 Task: In the  document Samantha.rtfMake this file  'available offline' Add shortcut to Drive 'My Drive'Email the file to   softage.6@softage.net, with message attached Important: I've emailed you crucial details. Please make sure to go through it thoroughly. and file type: 'Microsoft Word'
Action: Mouse moved to (245, 367)
Screenshot: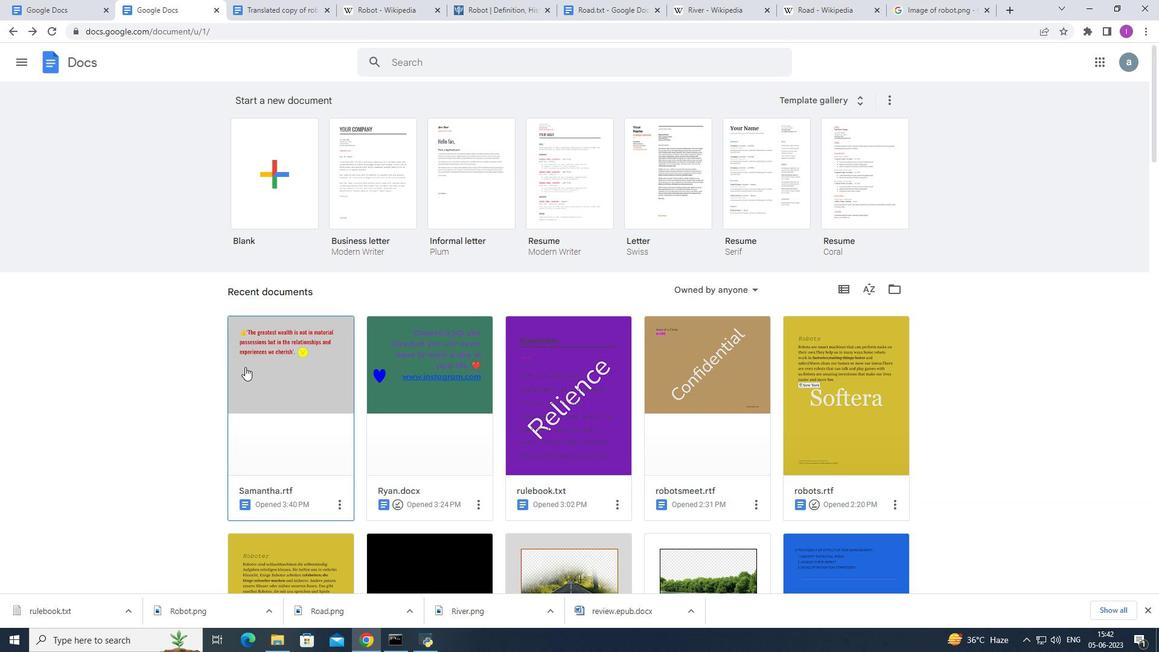 
Action: Mouse pressed left at (245, 367)
Screenshot: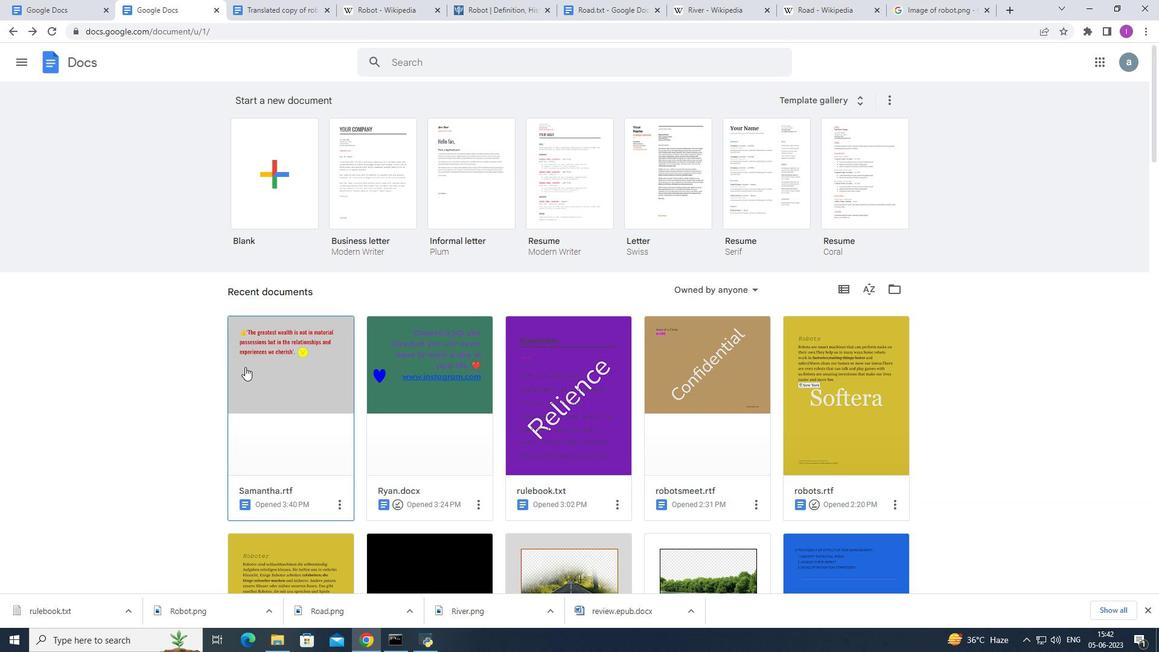 
Action: Mouse moved to (41, 73)
Screenshot: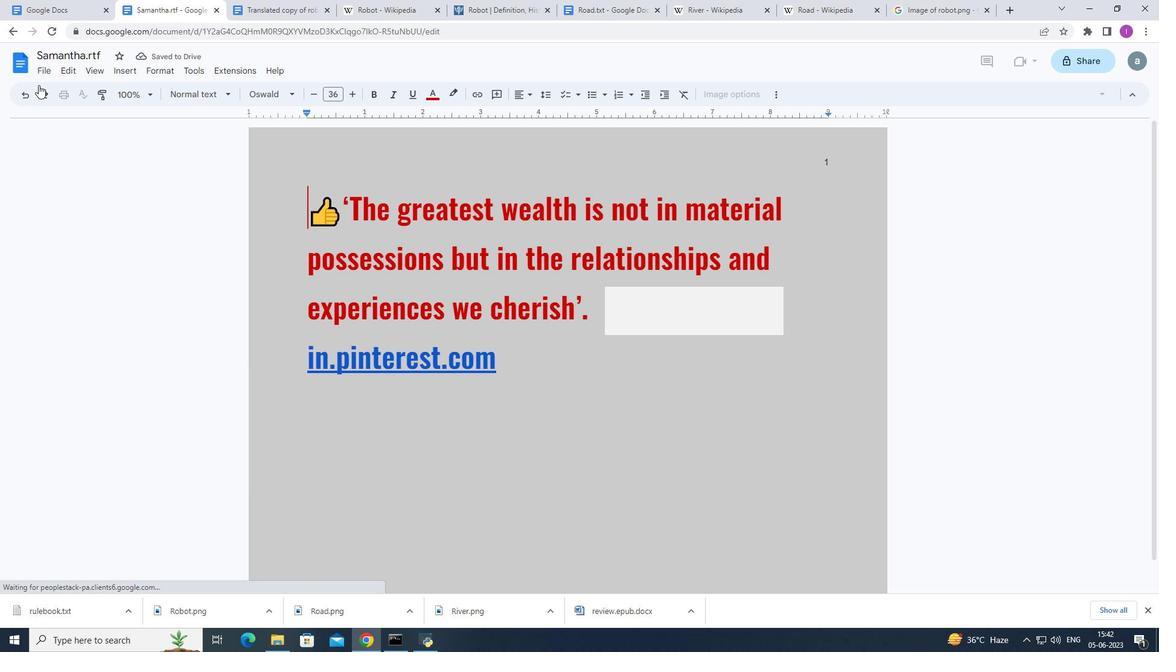 
Action: Mouse pressed left at (41, 73)
Screenshot: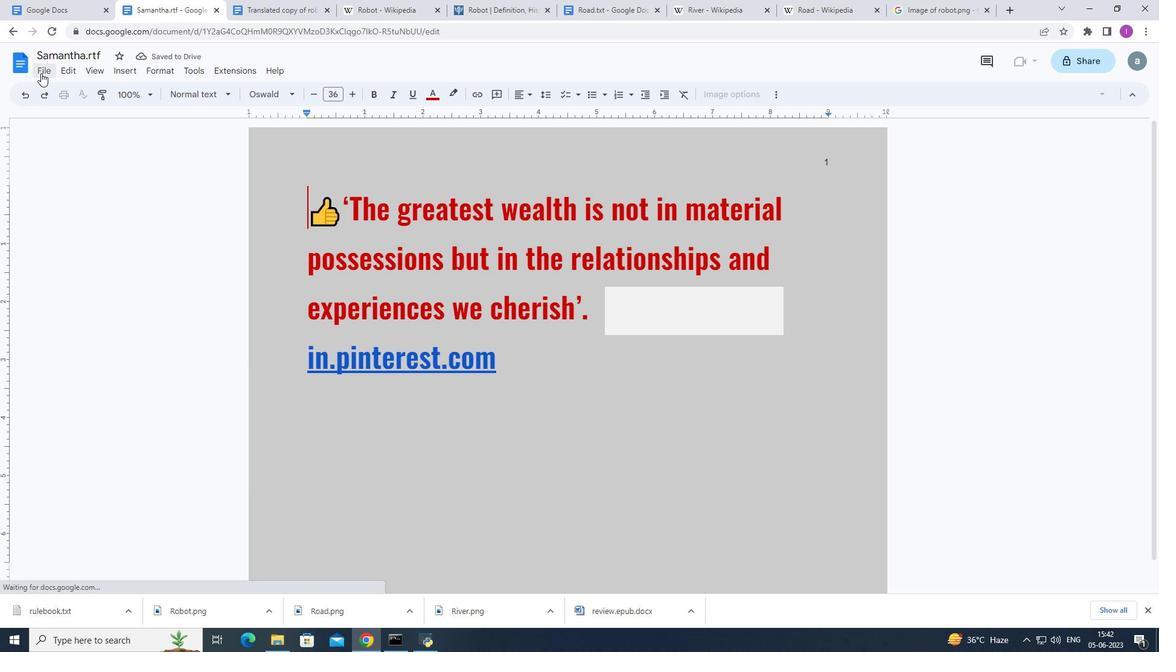 
Action: Mouse moved to (86, 330)
Screenshot: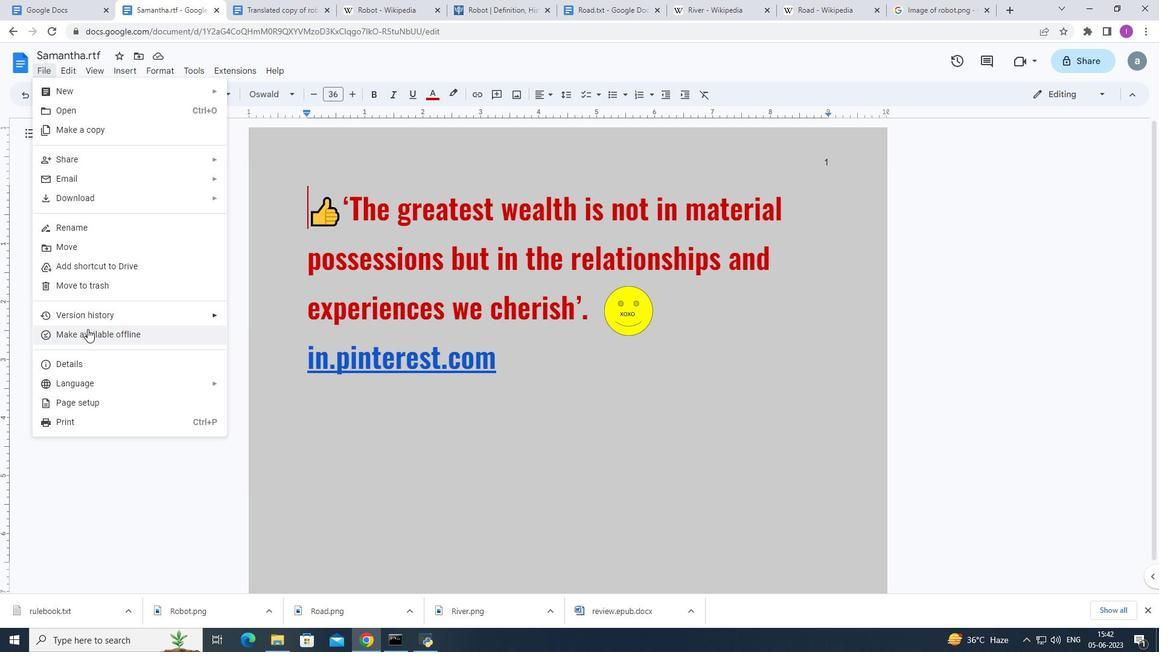 
Action: Mouse pressed left at (86, 330)
Screenshot: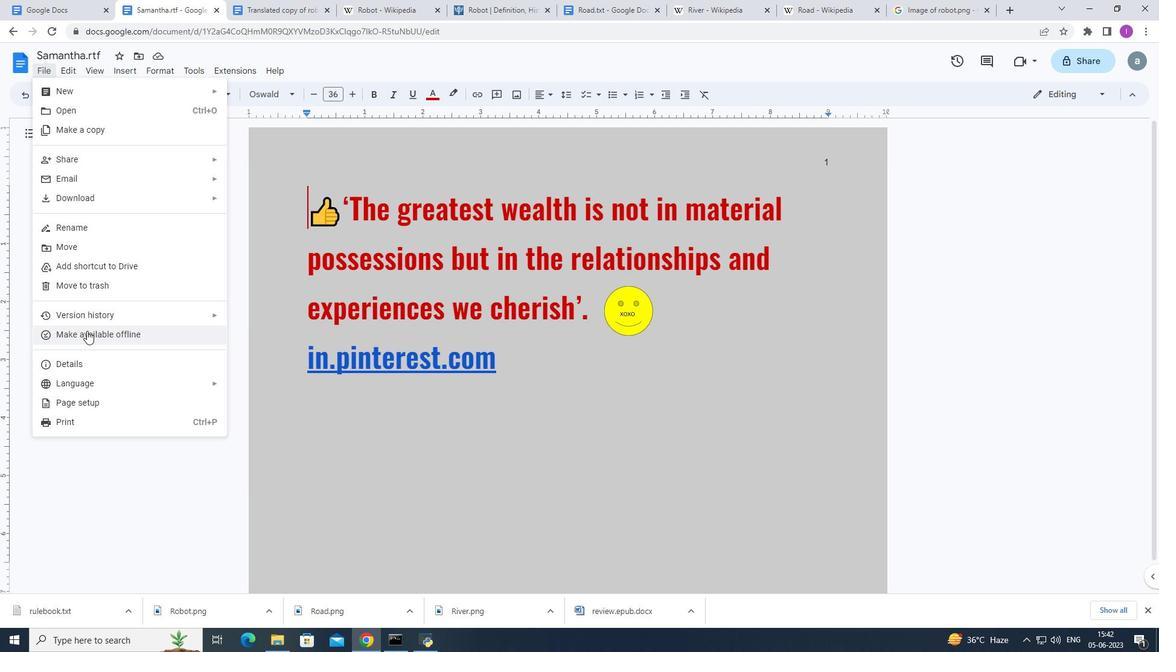 
Action: Mouse moved to (41, 74)
Screenshot: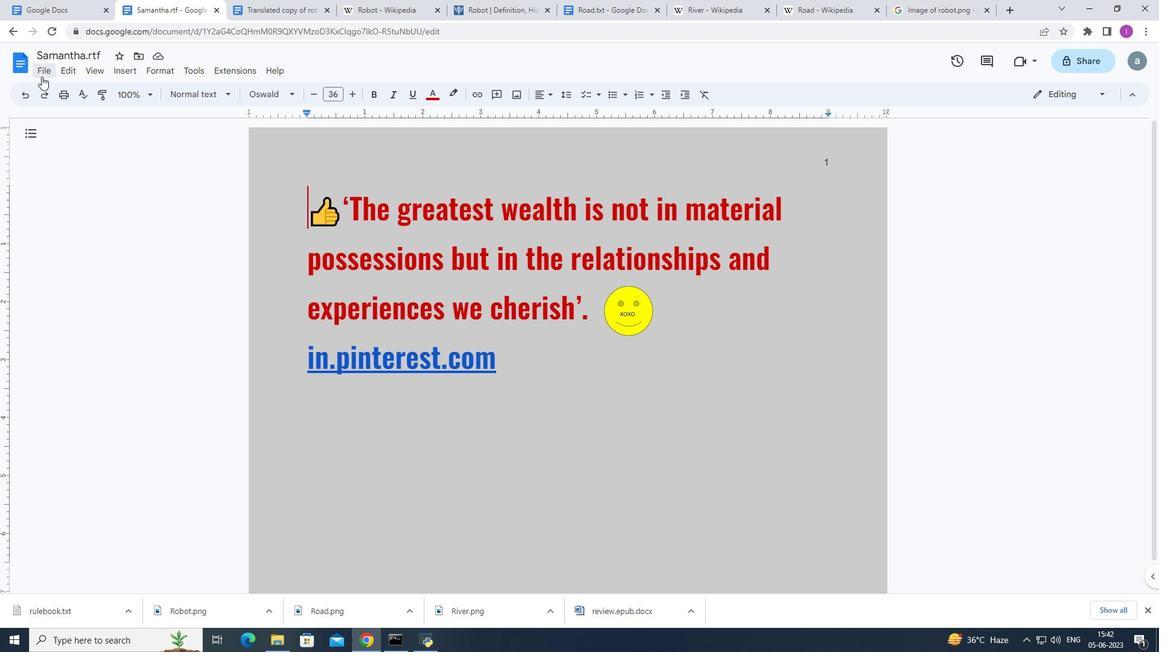 
Action: Mouse pressed left at (41, 74)
Screenshot: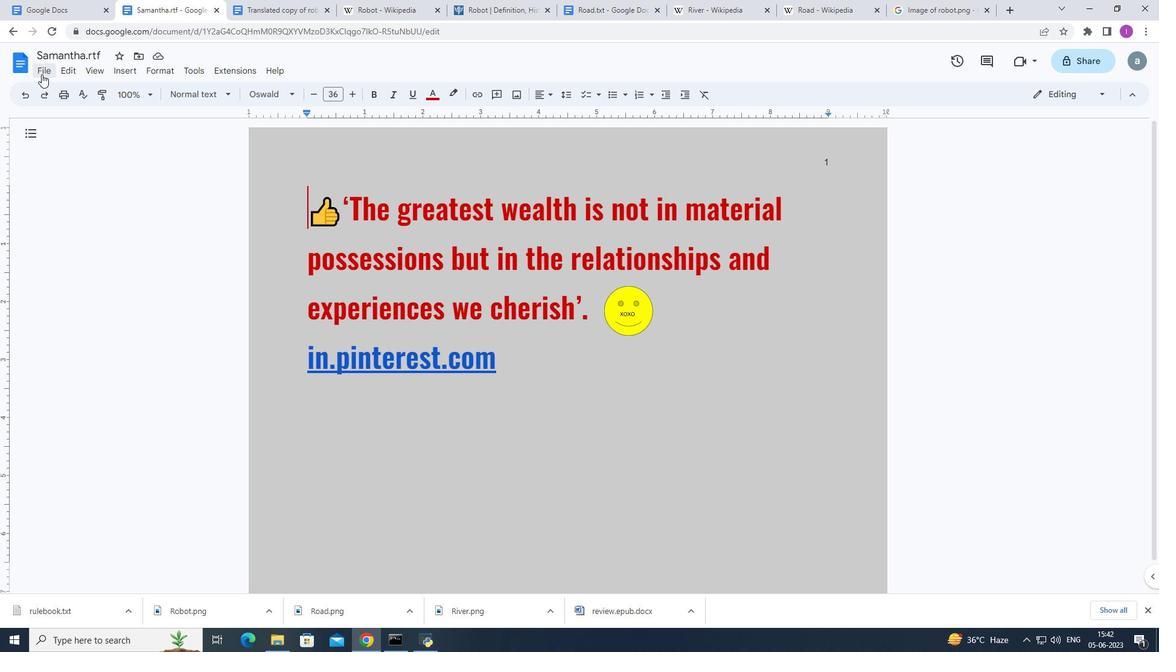 
Action: Mouse moved to (158, 260)
Screenshot: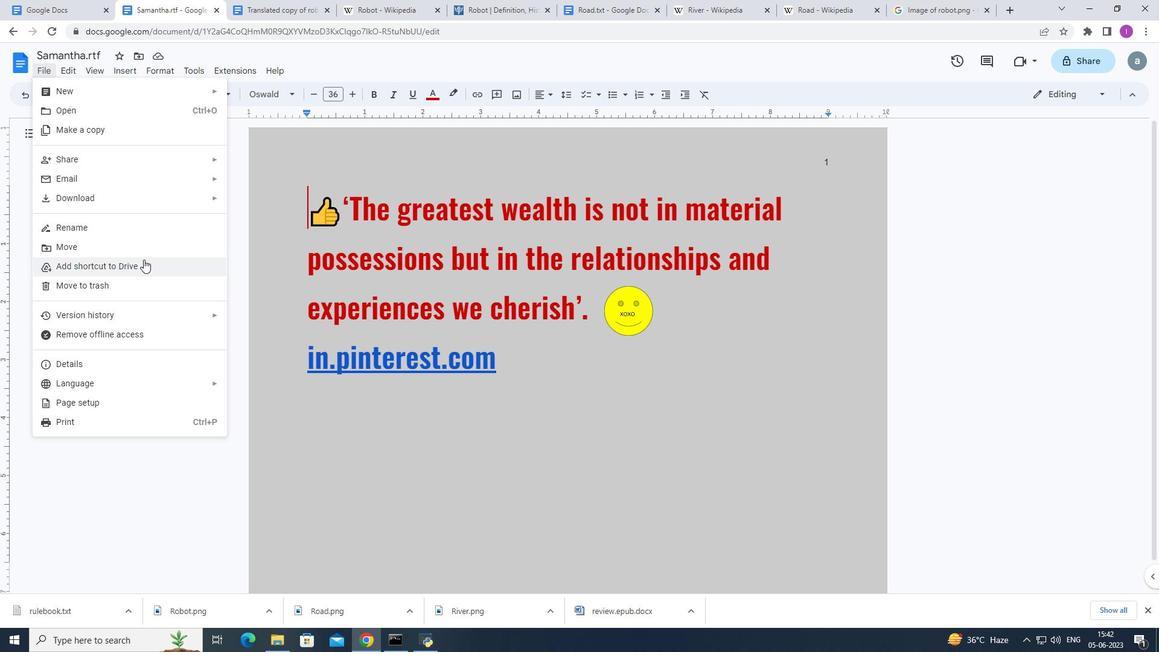 
Action: Mouse pressed left at (158, 260)
Screenshot: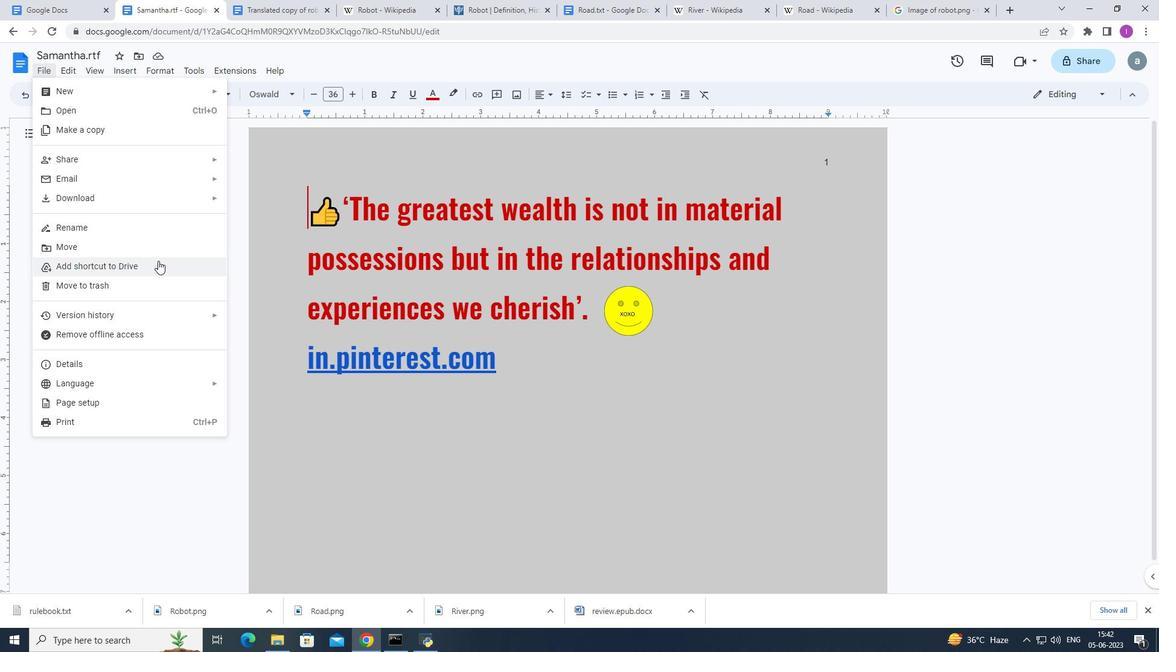
Action: Mouse moved to (217, 113)
Screenshot: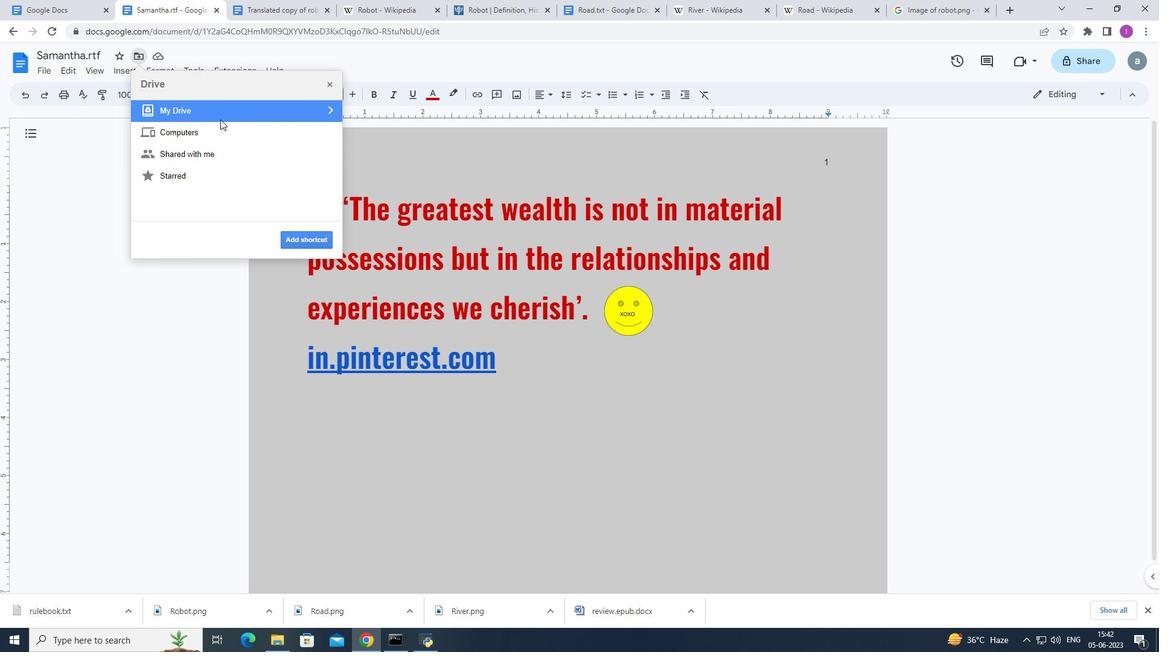 
Action: Mouse pressed left at (217, 113)
Screenshot: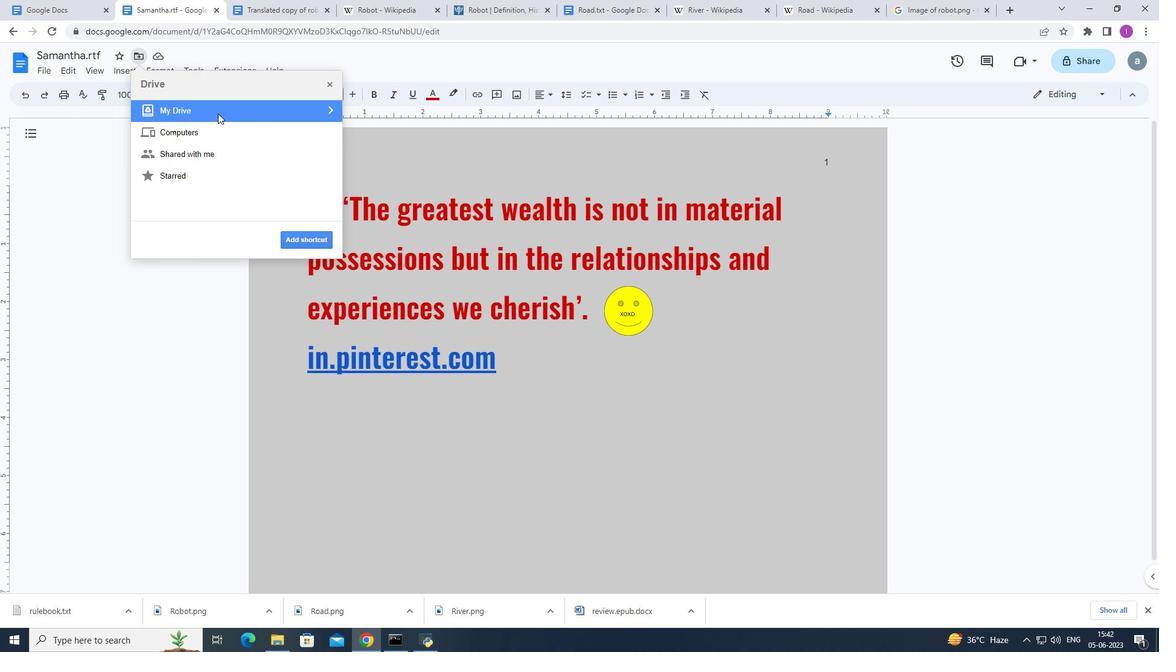 
Action: Mouse moved to (195, 112)
Screenshot: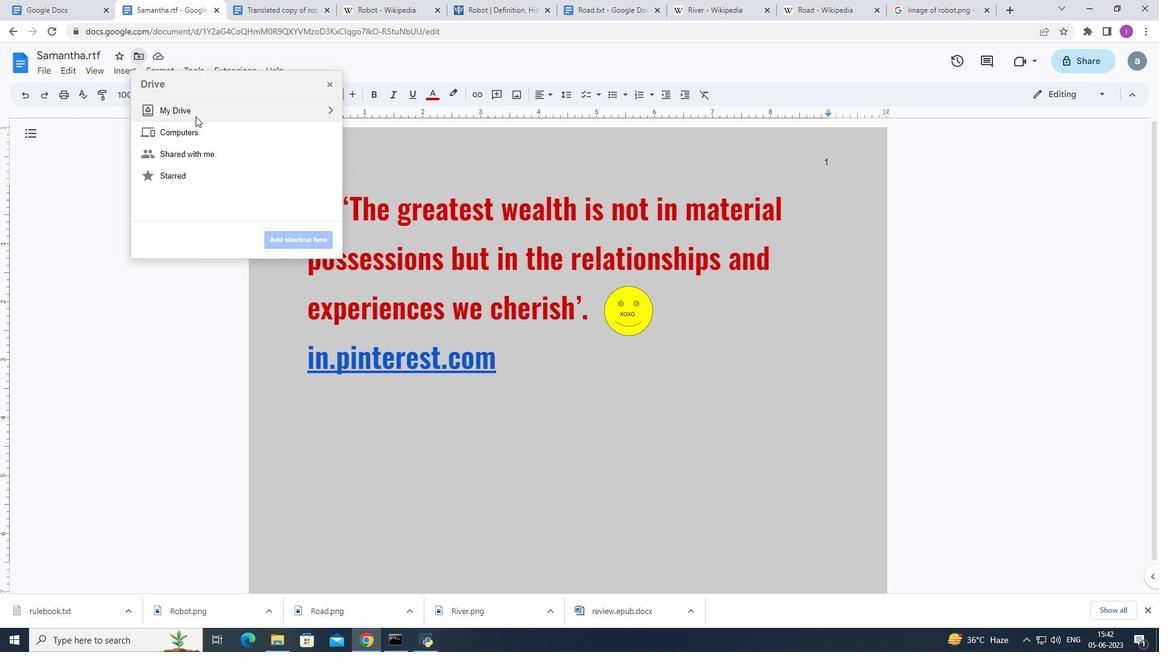 
Action: Mouse pressed left at (195, 112)
Screenshot: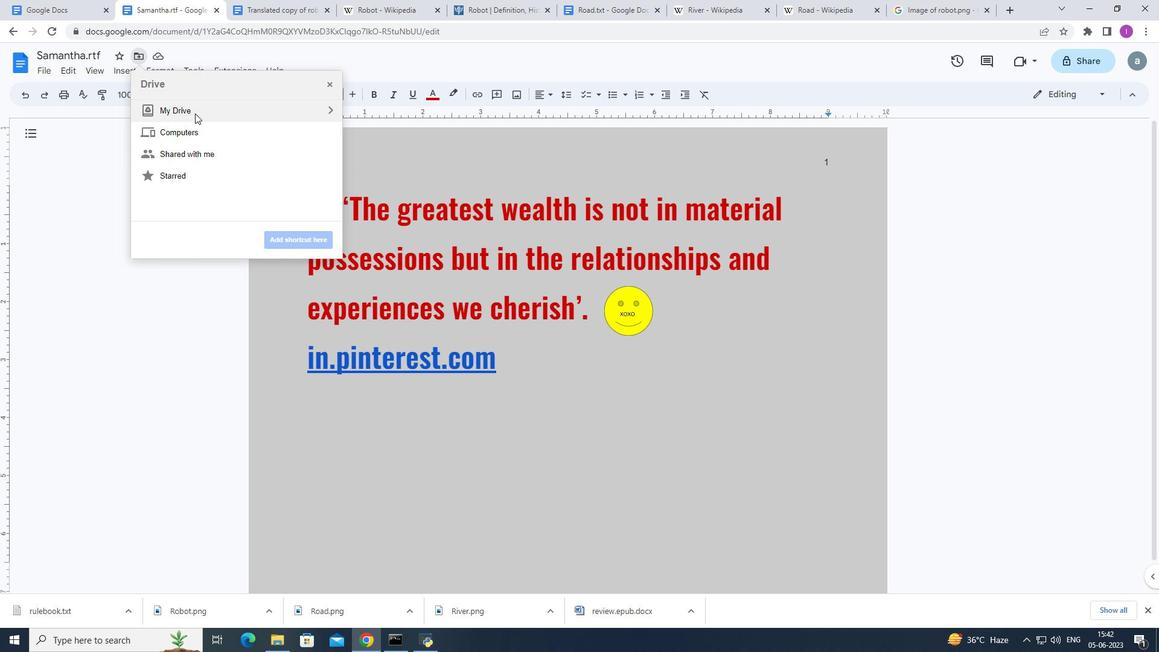 
Action: Mouse moved to (297, 231)
Screenshot: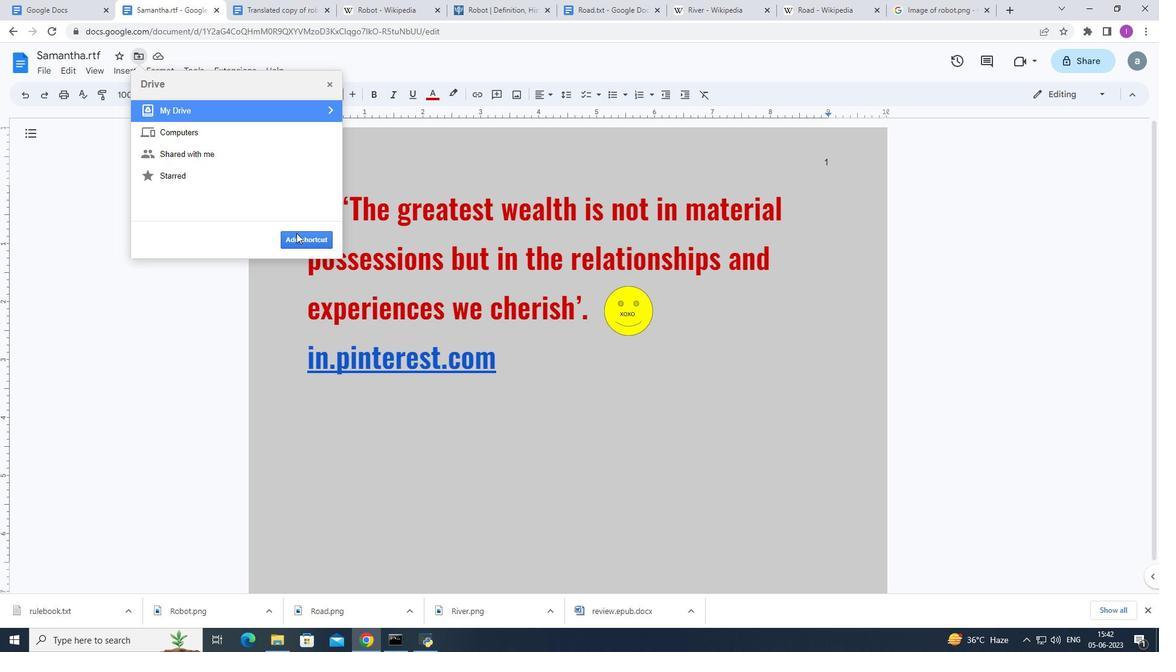 
Action: Mouse pressed left at (297, 231)
Screenshot: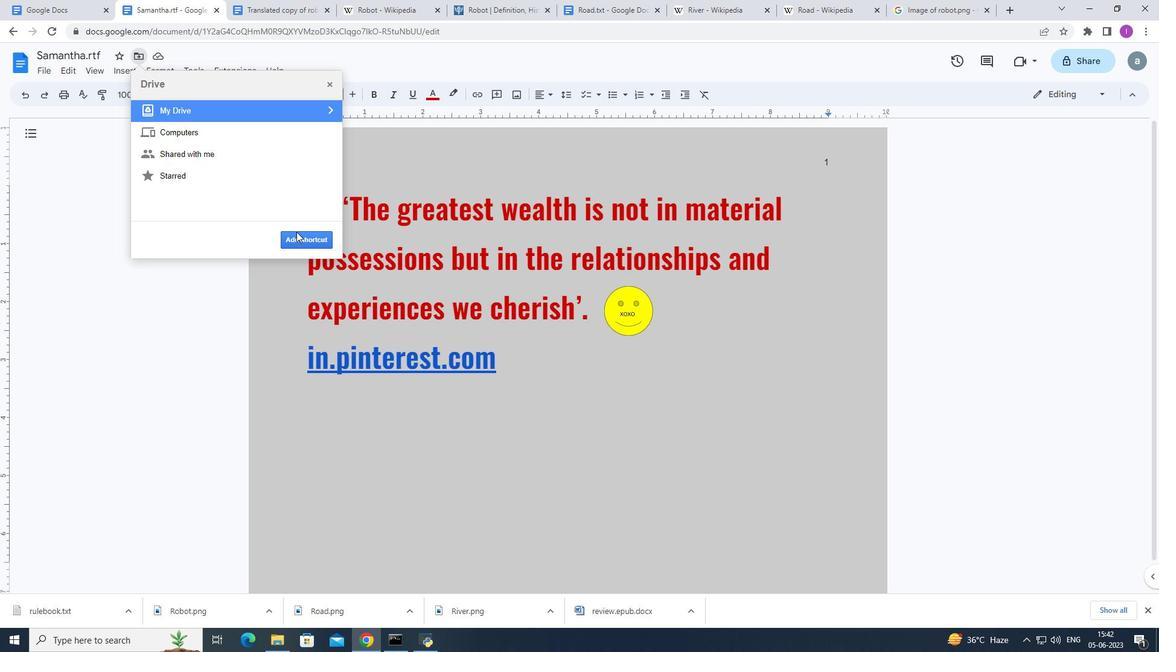 
Action: Mouse moved to (41, 75)
Screenshot: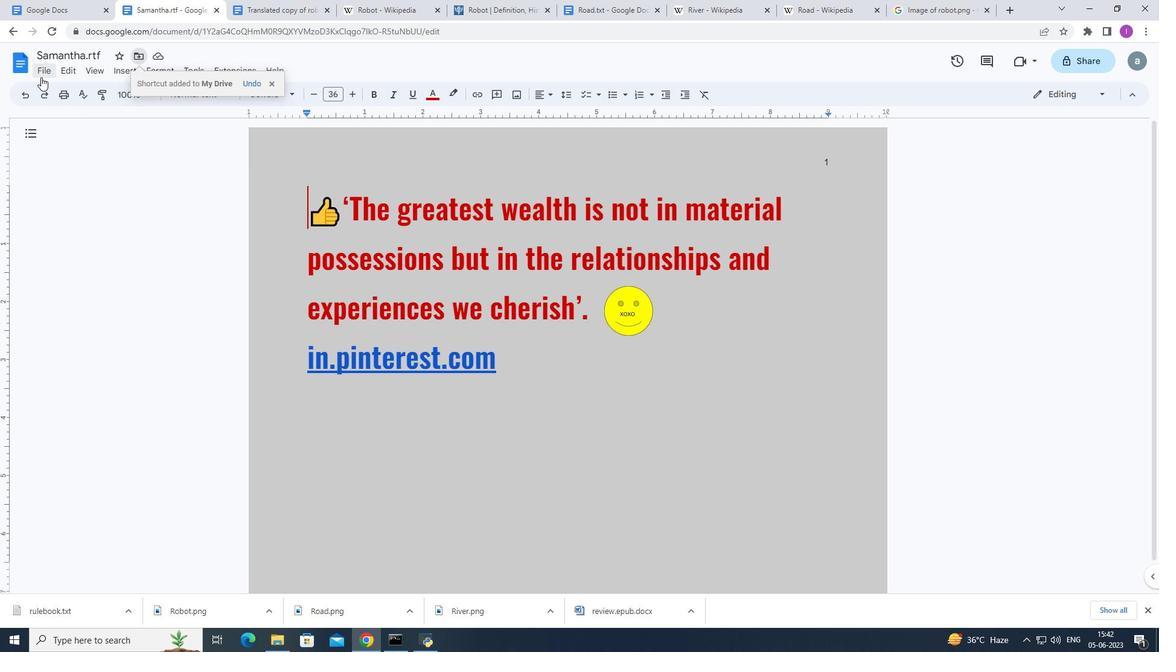 
Action: Mouse pressed left at (41, 75)
Screenshot: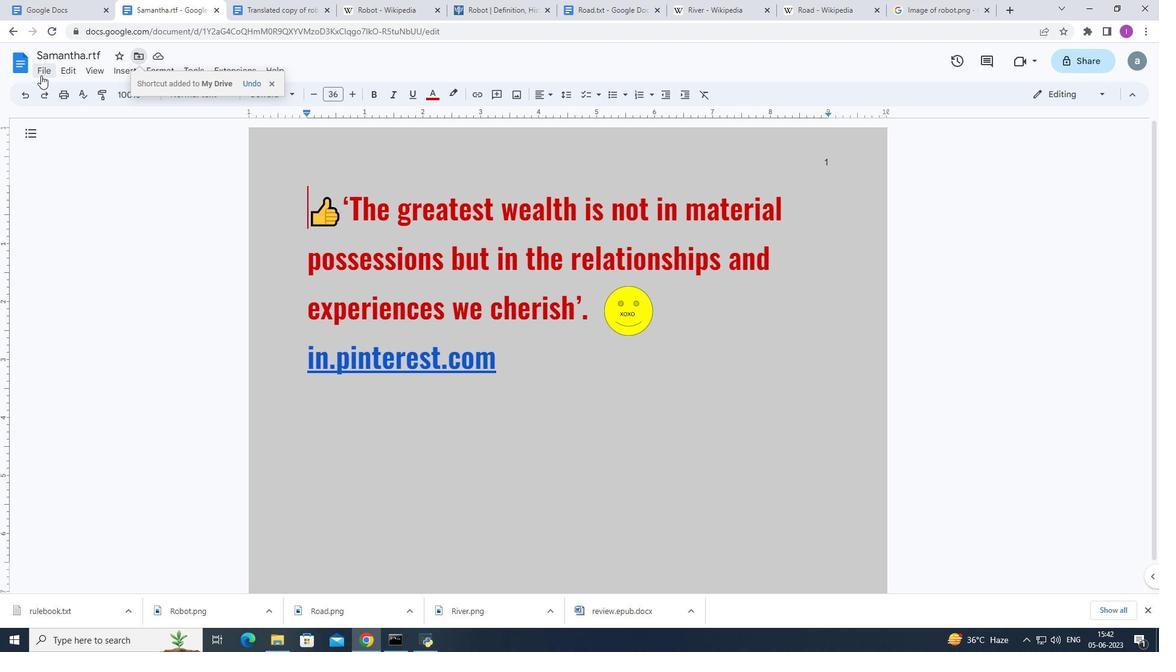 
Action: Mouse moved to (77, 178)
Screenshot: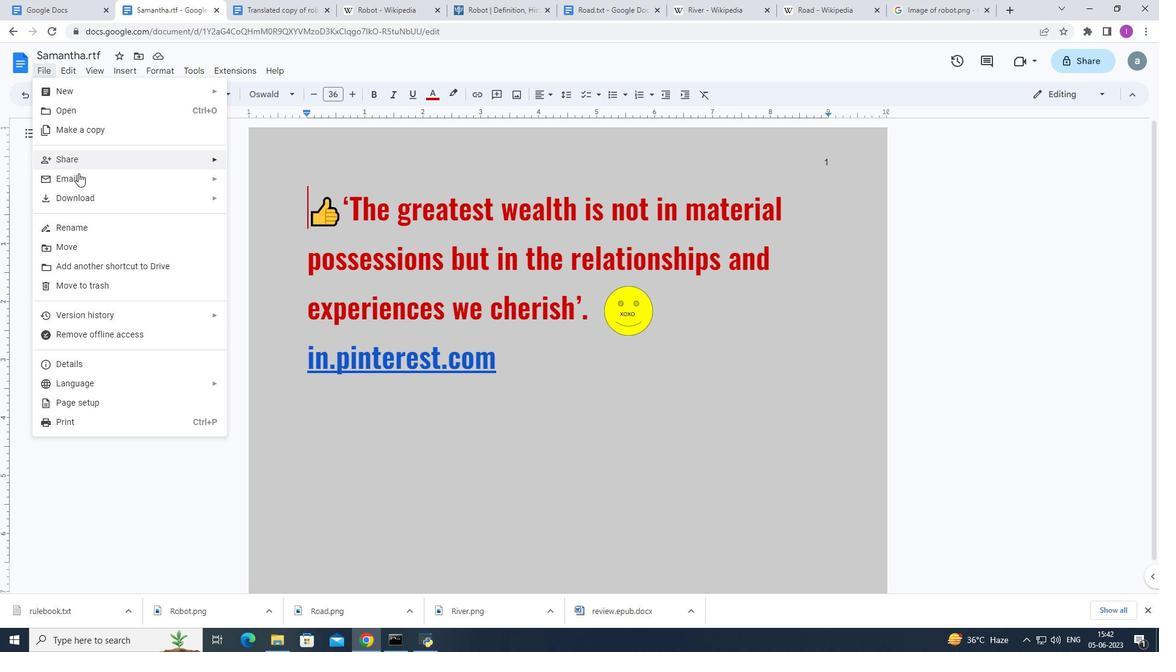 
Action: Mouse pressed left at (77, 178)
Screenshot: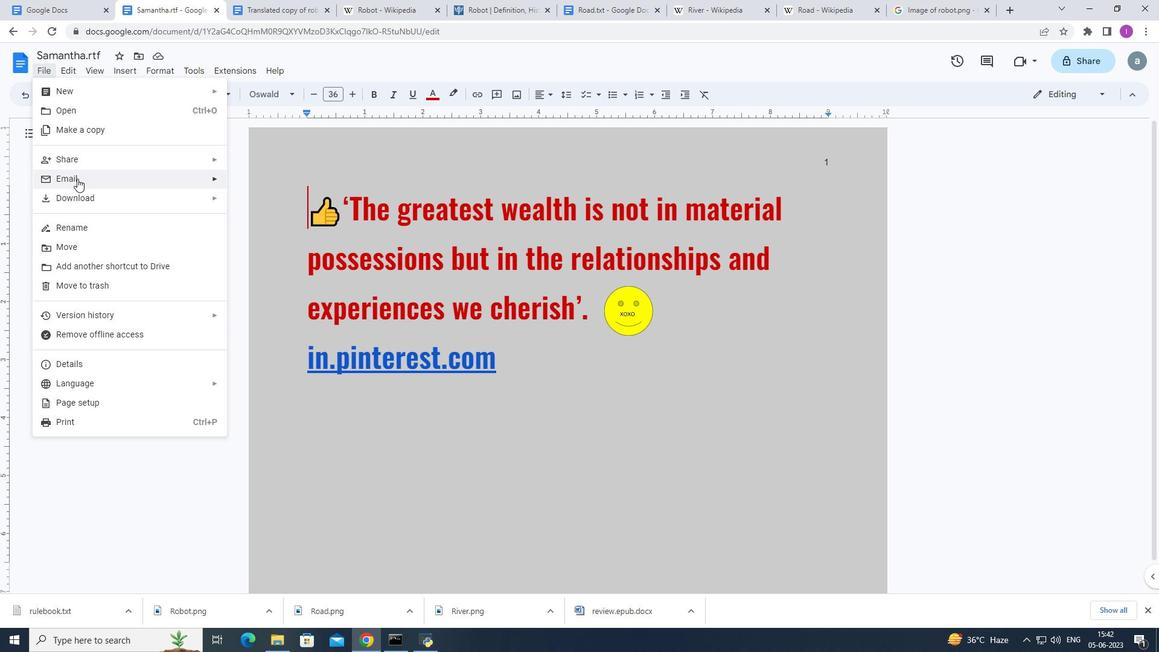 
Action: Mouse moved to (248, 182)
Screenshot: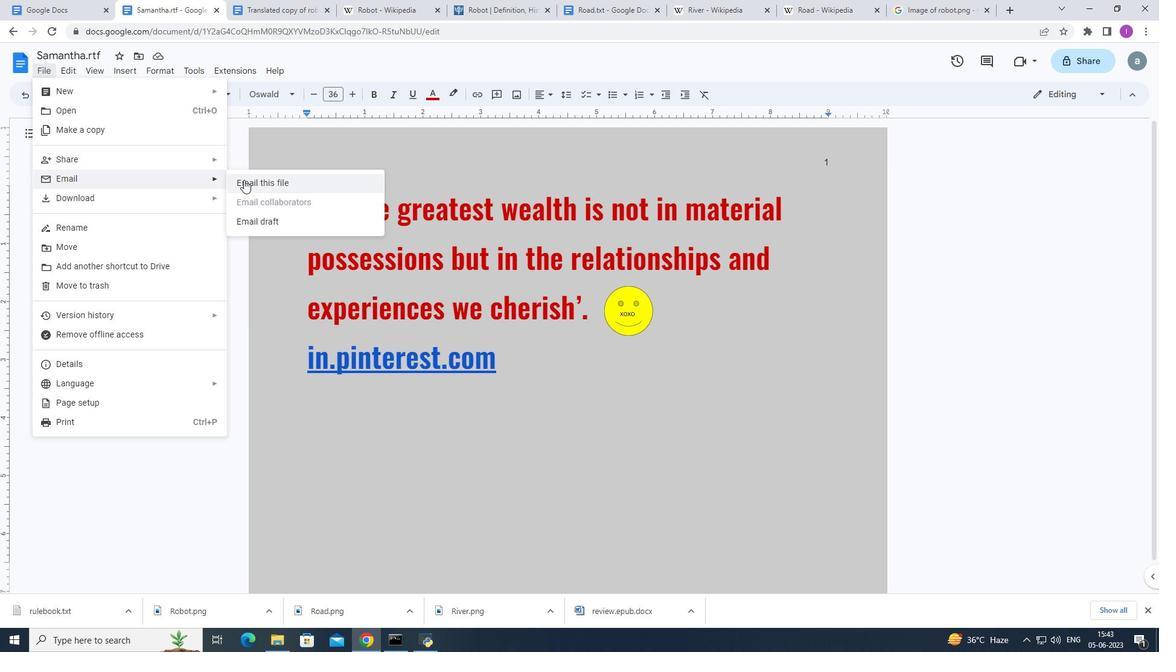 
Action: Mouse pressed left at (248, 182)
Screenshot: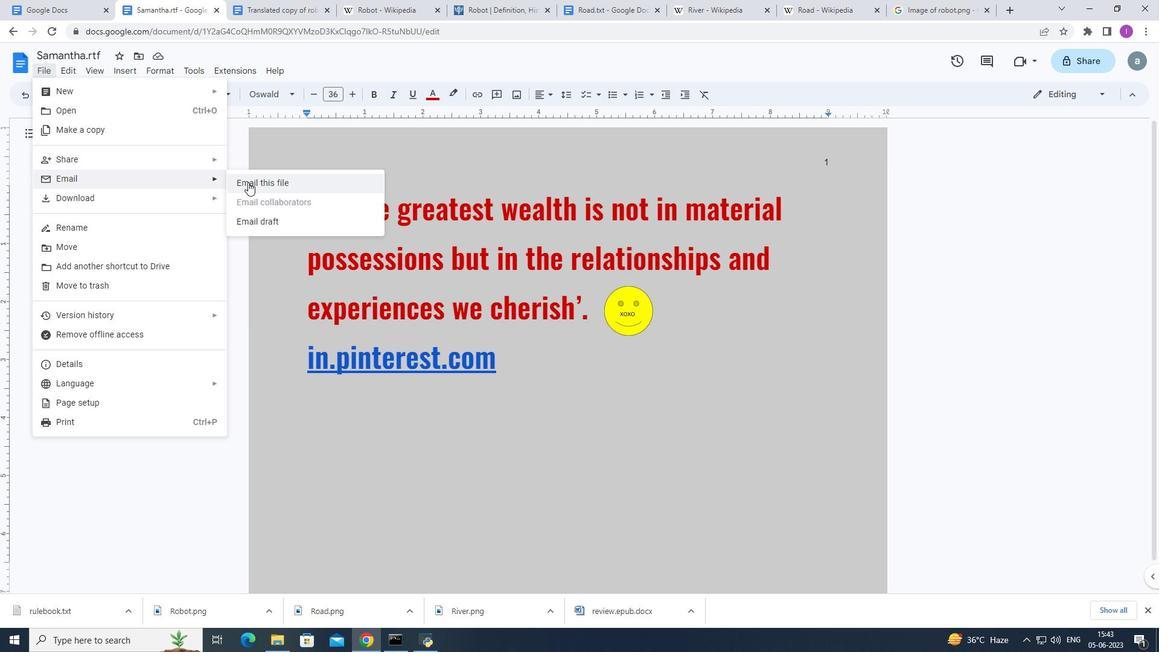 
Action: Mouse moved to (470, 252)
Screenshot: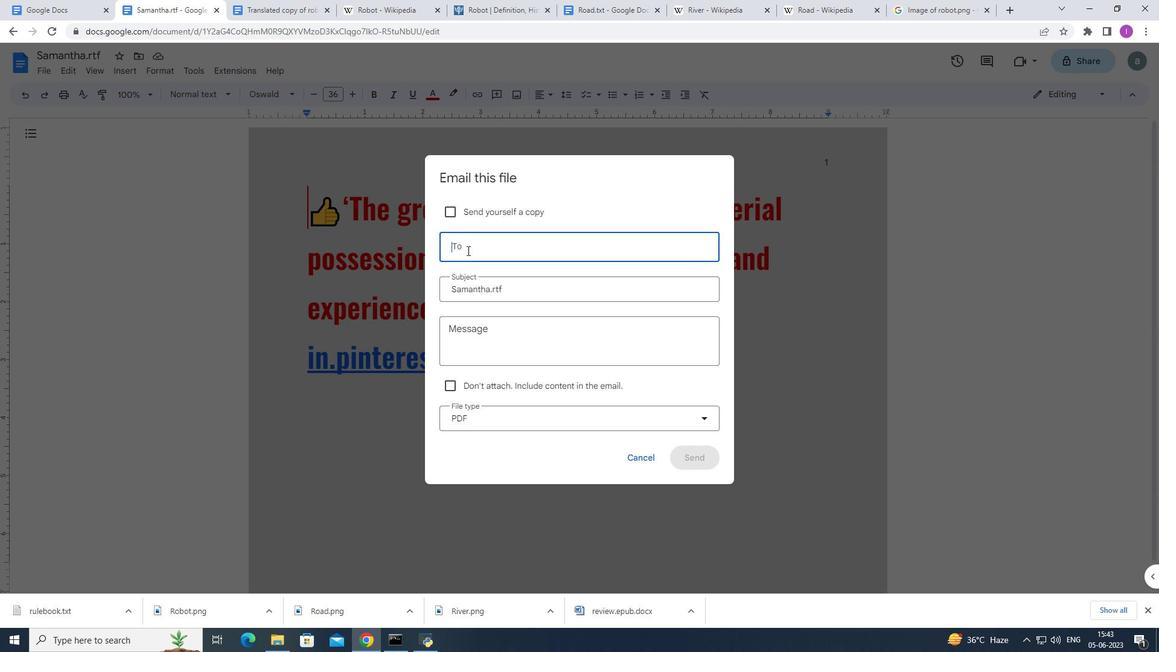 
Action: Key pressed softage.
Screenshot: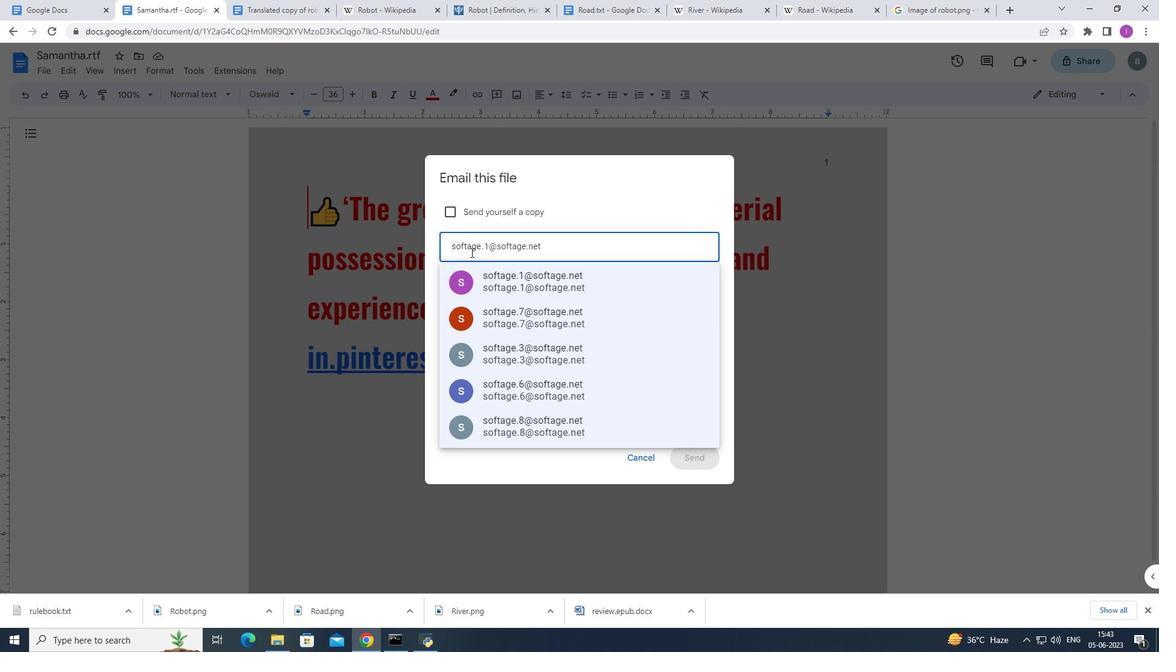 
Action: Mouse moved to (493, 382)
Screenshot: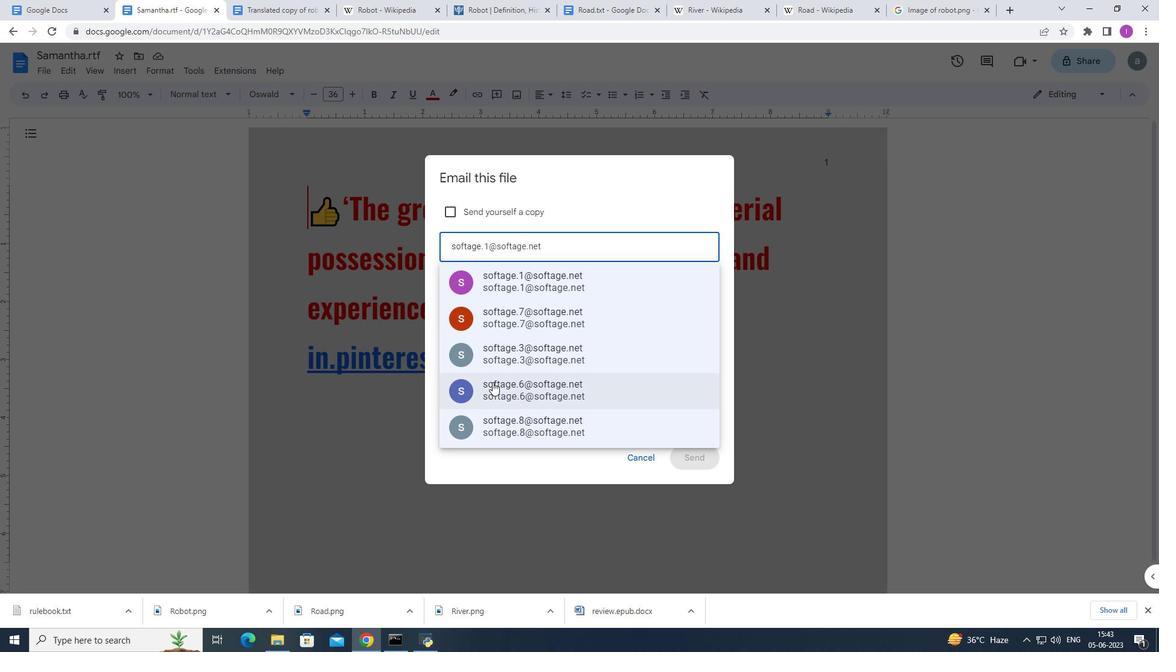 
Action: Mouse pressed left at (493, 382)
Screenshot: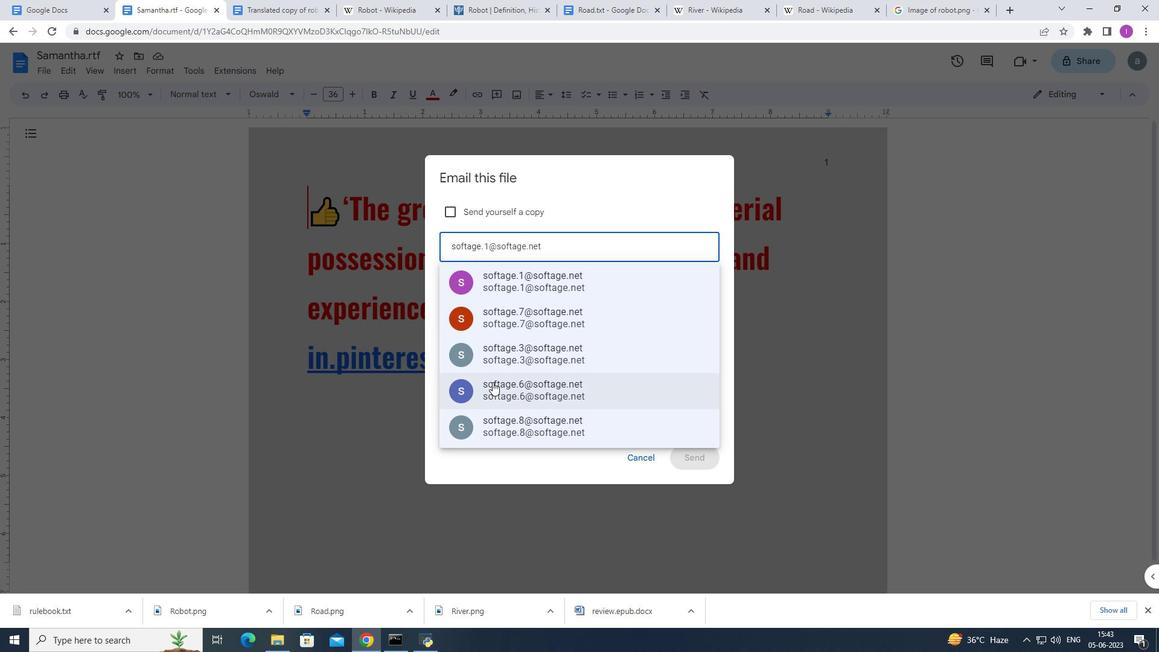 
Action: Mouse moved to (463, 340)
Screenshot: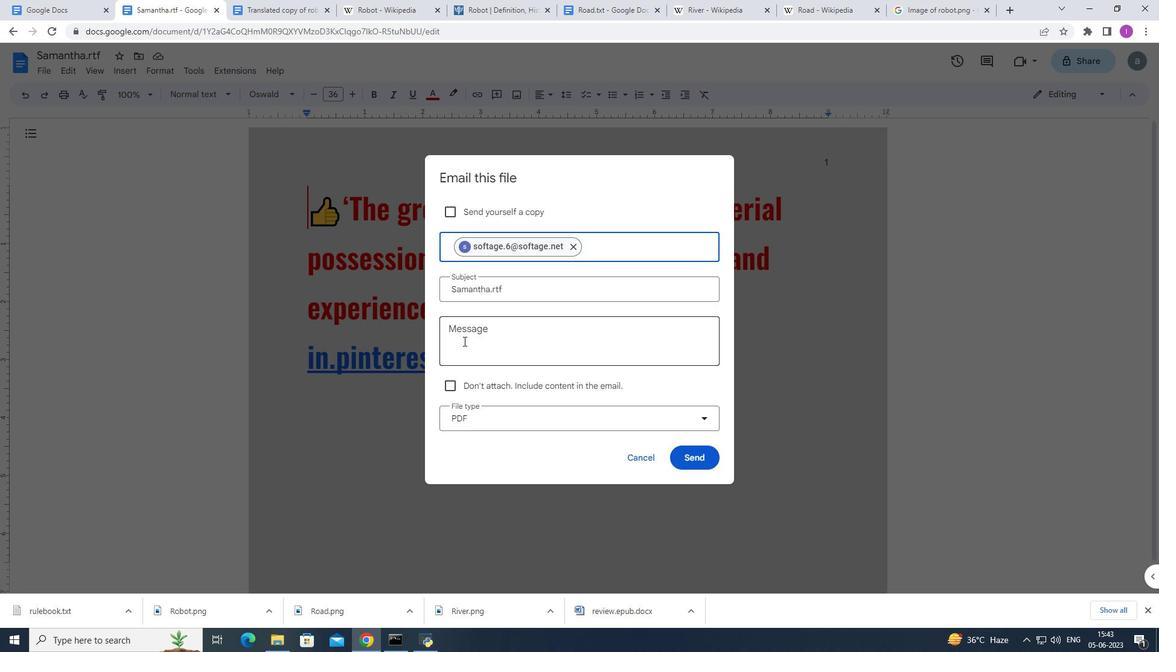 
Action: Mouse pressed left at (463, 340)
Screenshot: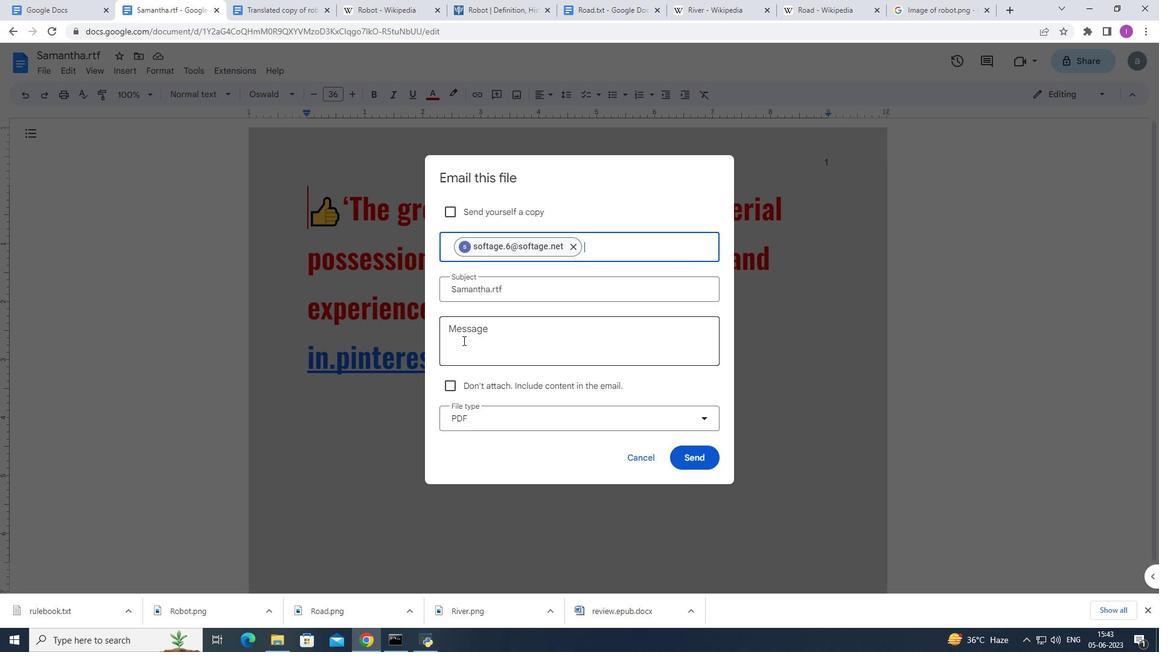 
Action: Mouse moved to (457, 334)
Screenshot: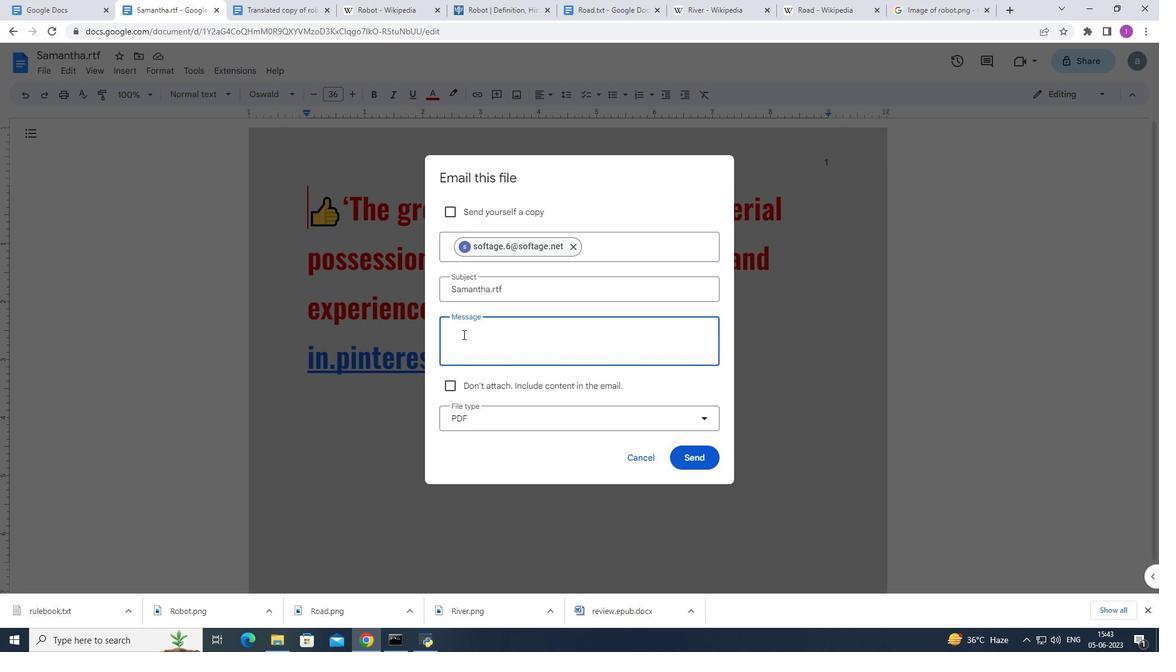 
Action: Key pressed <Key.shift><Key.shift><Key.shift><Key.shift><Key.shift><Key.shift><Key.shift><Key.shift><Key.shift><Key.shift><Key.shift>Important<Key.shift><Key.shift>:<Key.space><Key.shift>I've<Key.space>emailed<Key.space>you<Key.space>crucial<Key.space>details.<Key.shift>Please<Key.space>makr<Key.backspace>e<Key.space>sureto<Key.space>go
Screenshot: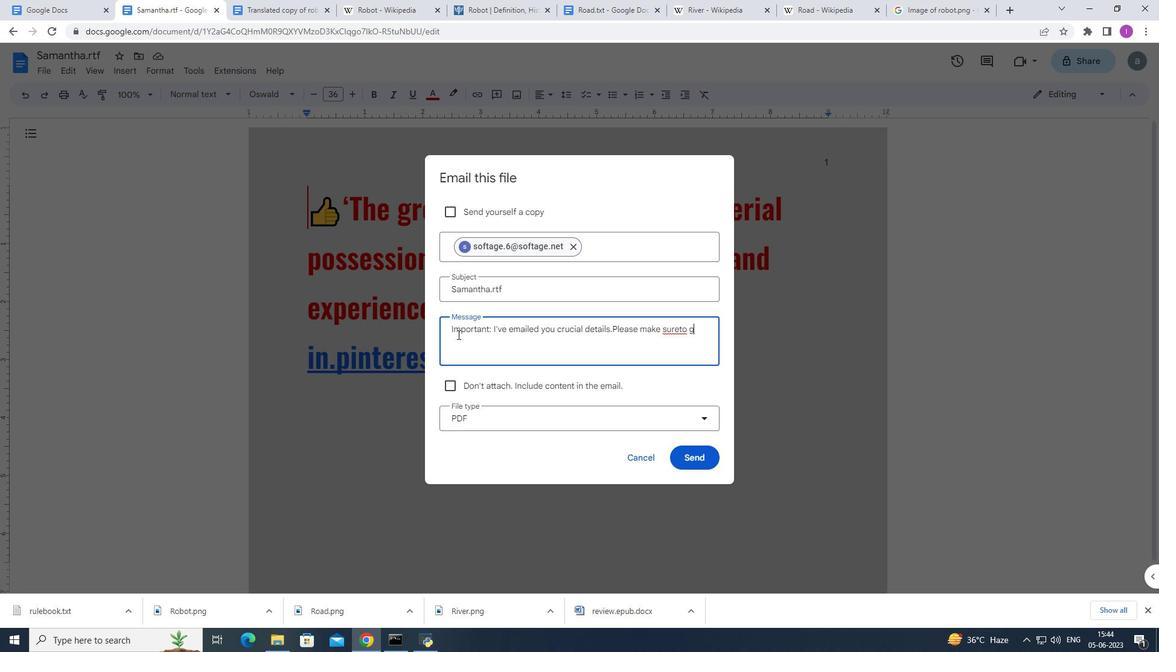 
Action: Mouse moved to (678, 331)
Screenshot: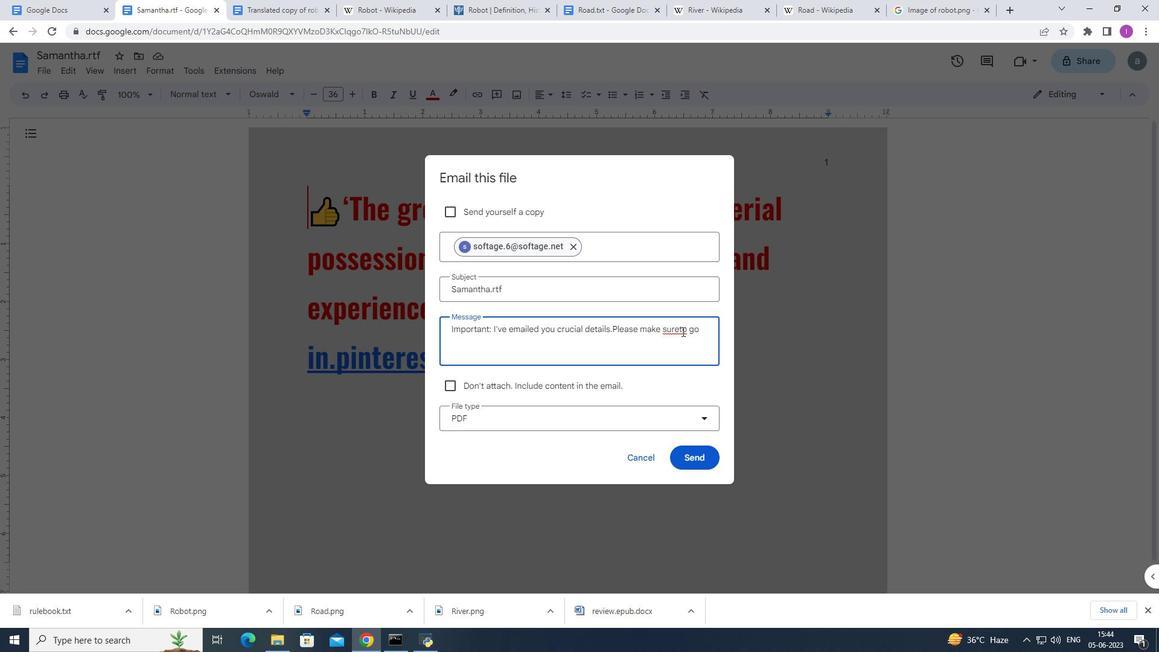 
Action: Mouse pressed left at (678, 331)
Screenshot: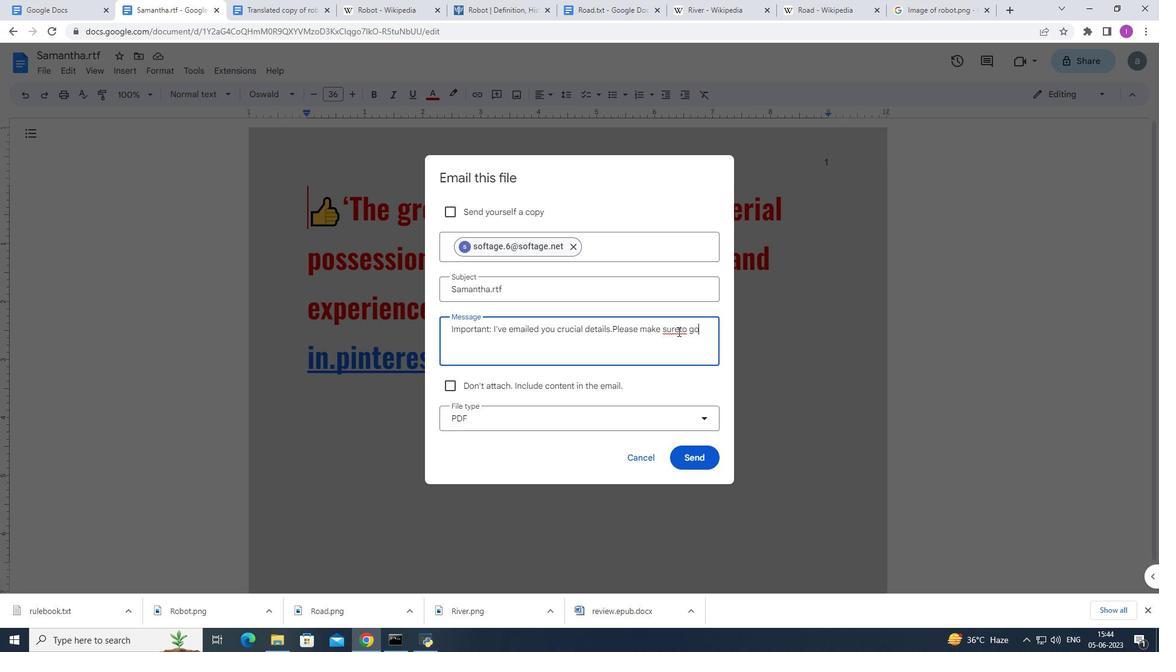 
Action: Key pressed <Key.space>
Screenshot: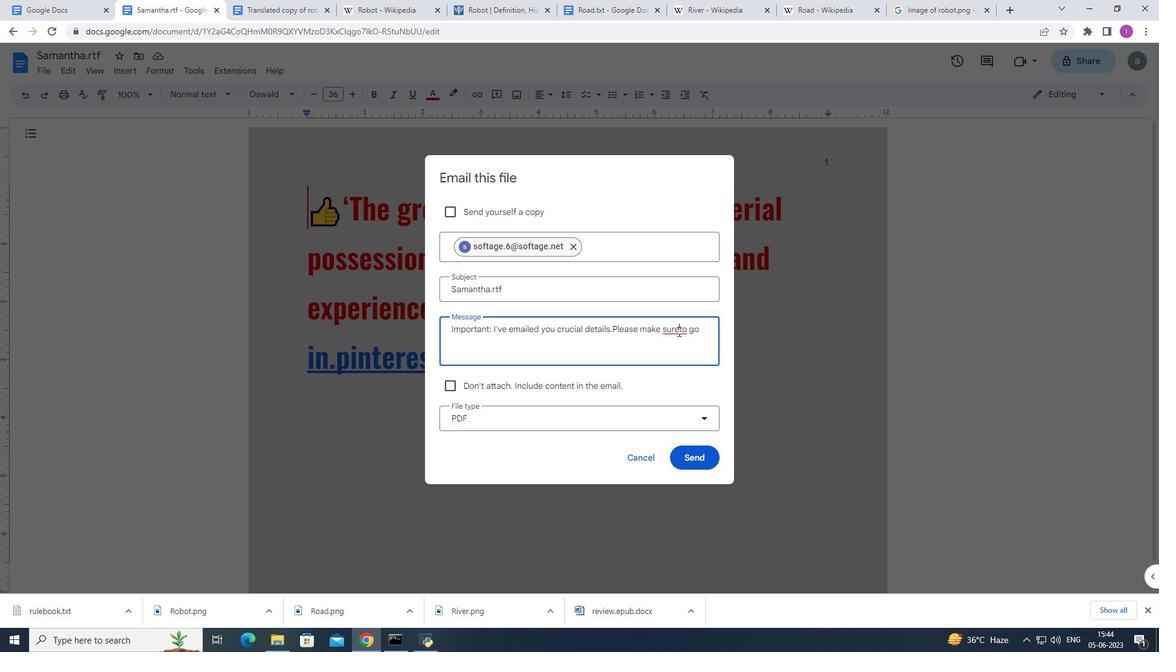 
Action: Mouse moved to (708, 327)
Screenshot: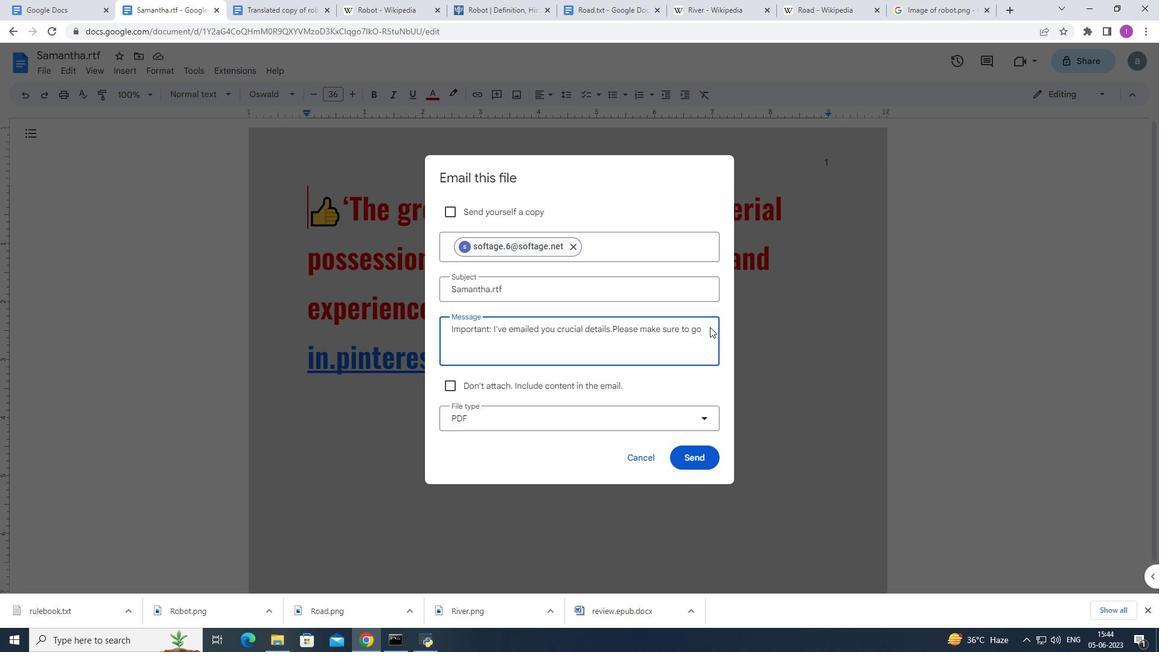
Action: Mouse pressed left at (708, 327)
Screenshot: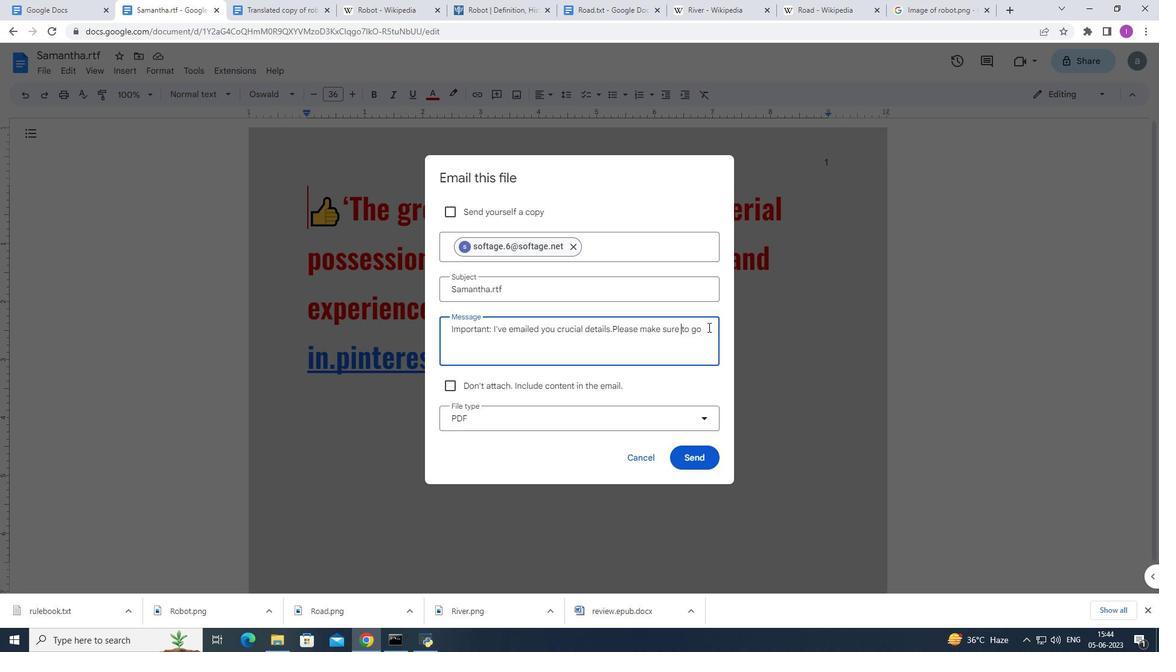 
Action: Mouse moved to (715, 329)
Screenshot: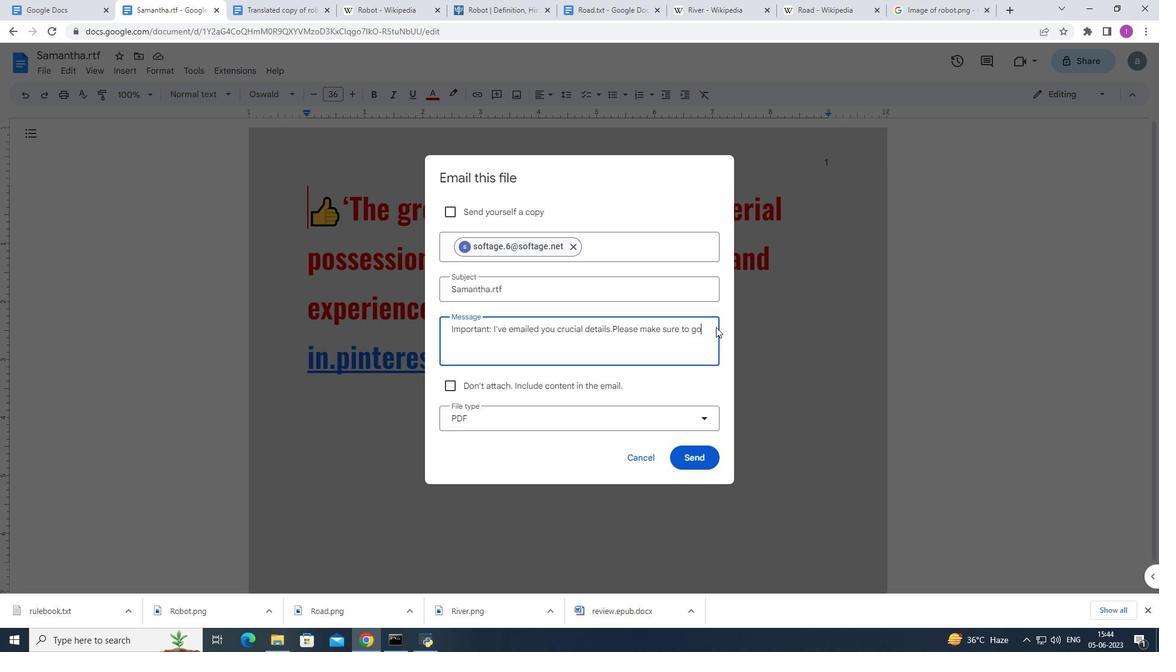 
Action: Key pressed <Key.space>through<Key.space>it<Key.space>thoroughly.
Screenshot: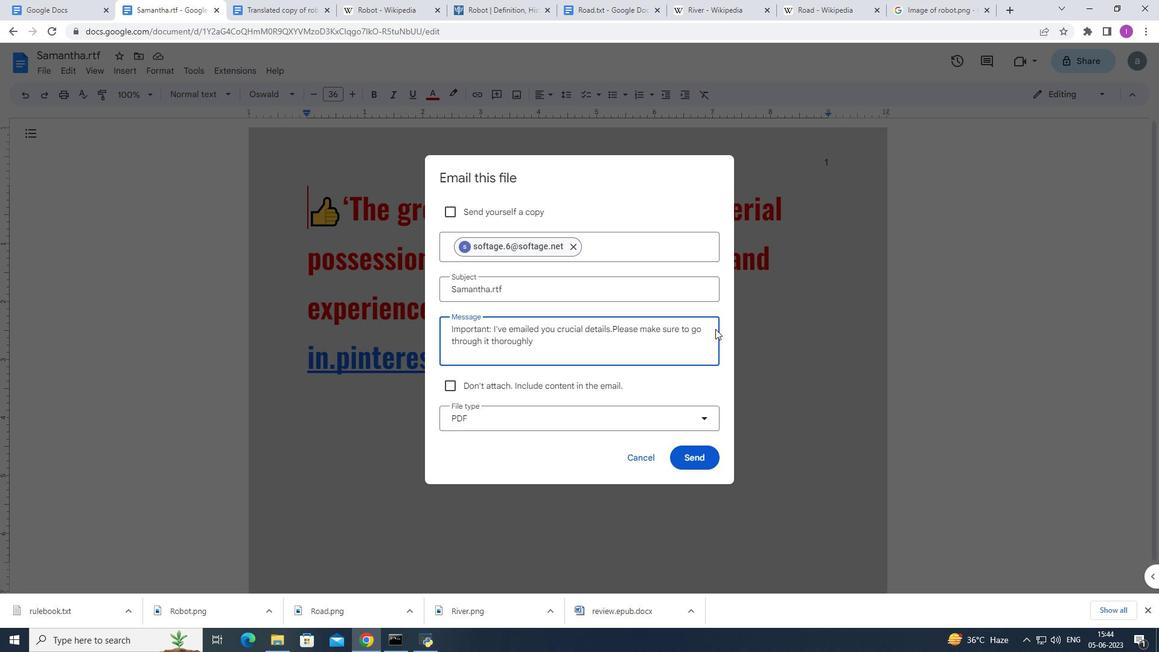 
Action: Mouse moved to (704, 420)
Screenshot: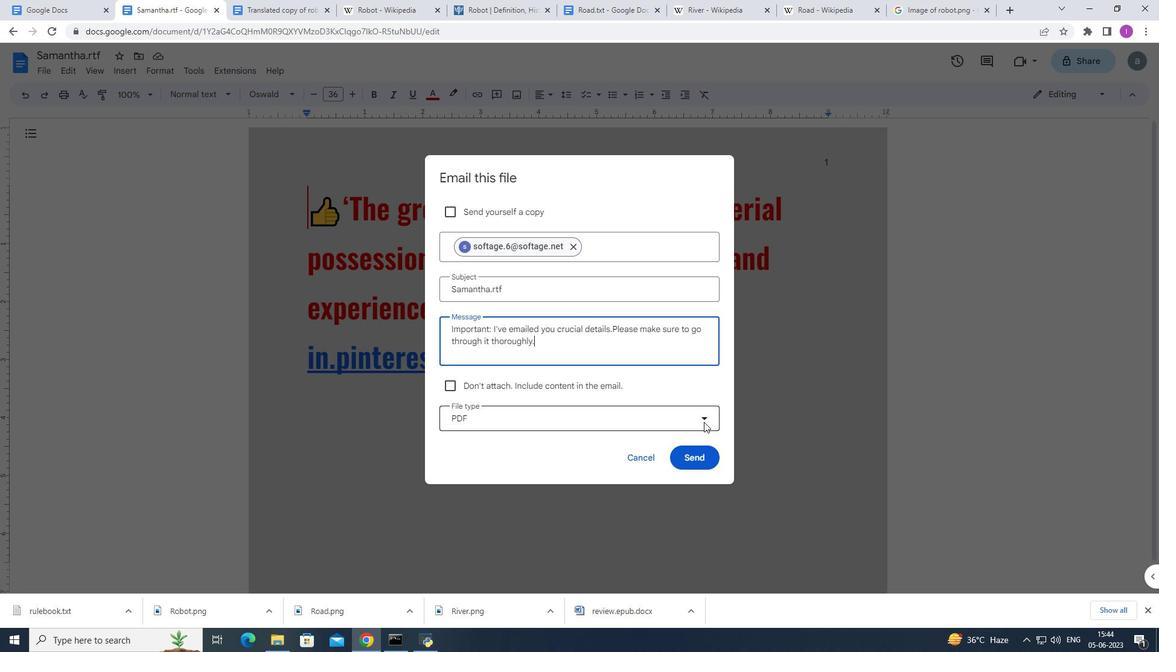 
Action: Mouse pressed left at (704, 420)
Screenshot: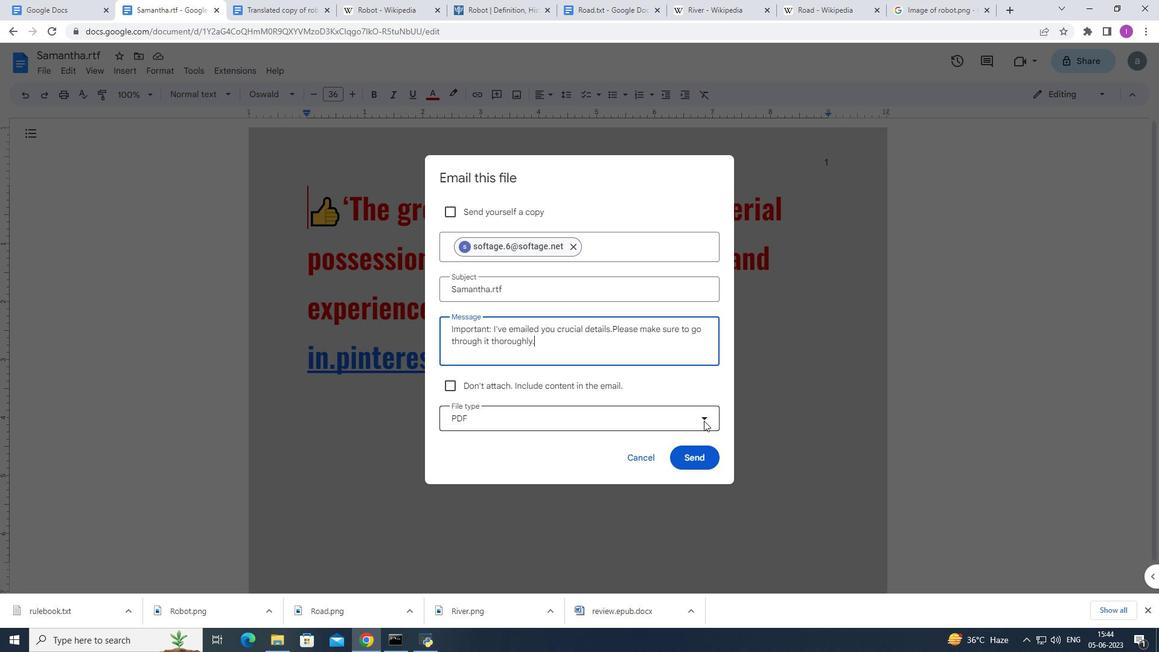 
Action: Mouse moved to (542, 527)
Screenshot: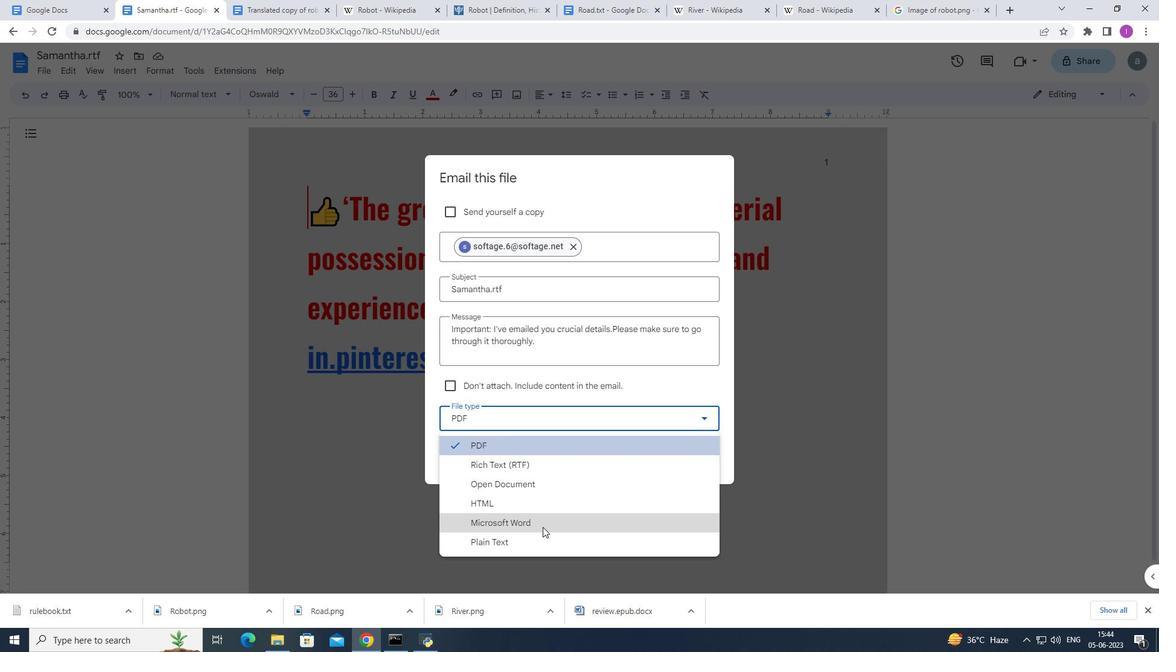
Action: Mouse pressed left at (542, 527)
Screenshot: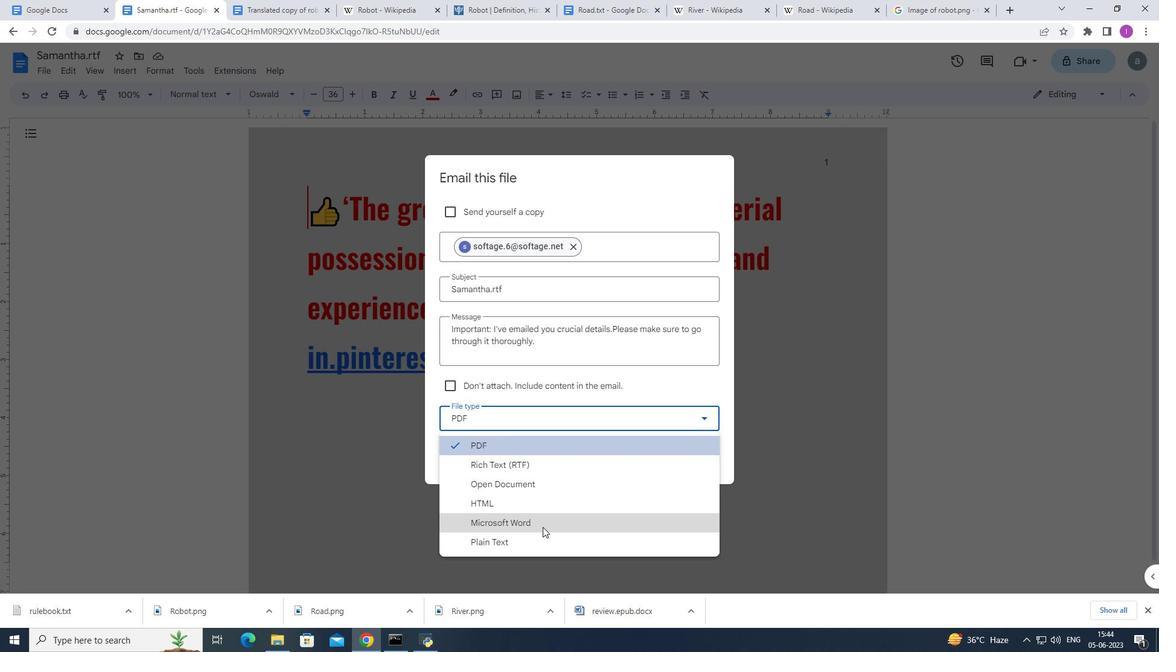 
Action: Mouse moved to (692, 455)
Screenshot: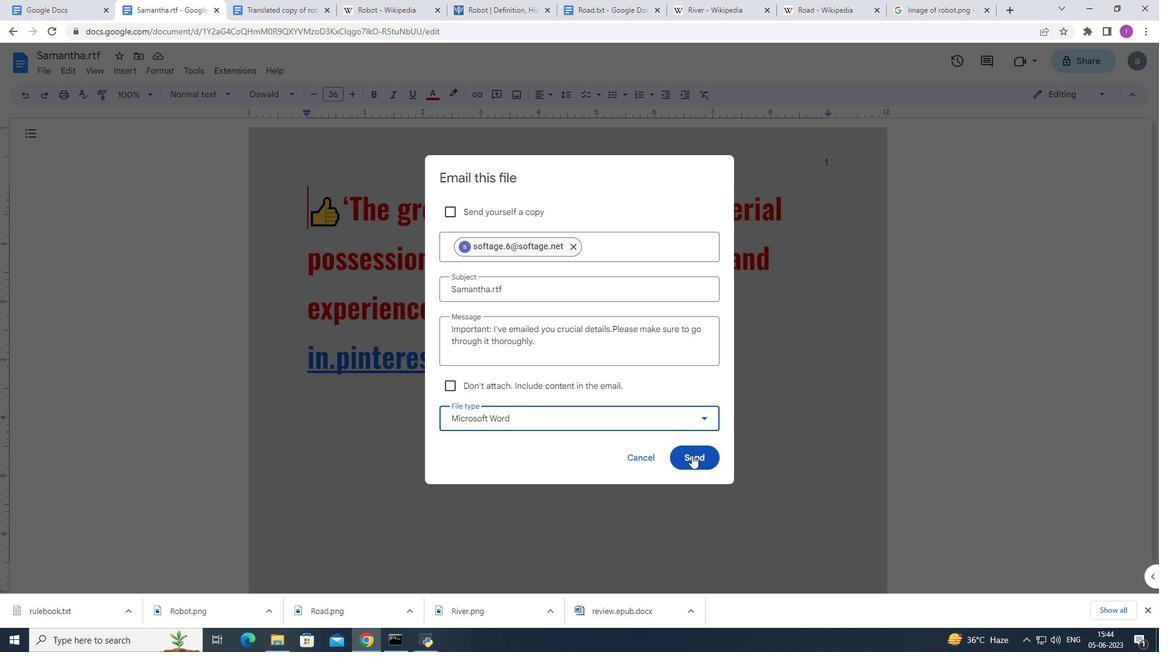 
Action: Mouse pressed left at (692, 455)
Screenshot: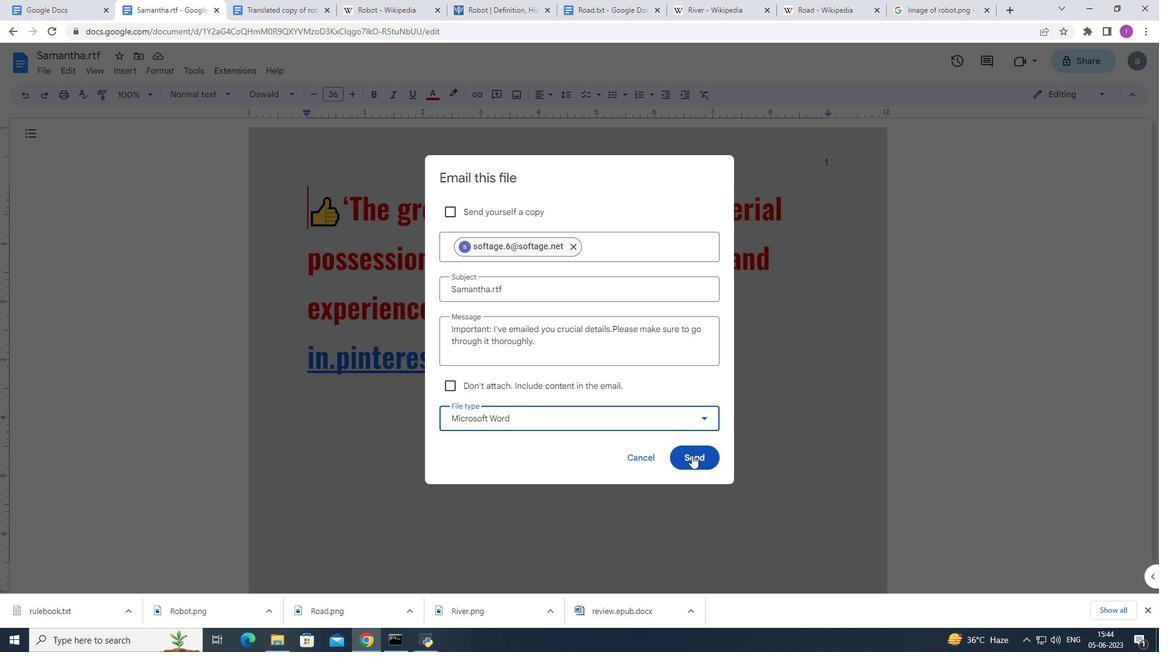 
Action: Mouse moved to (689, 456)
Screenshot: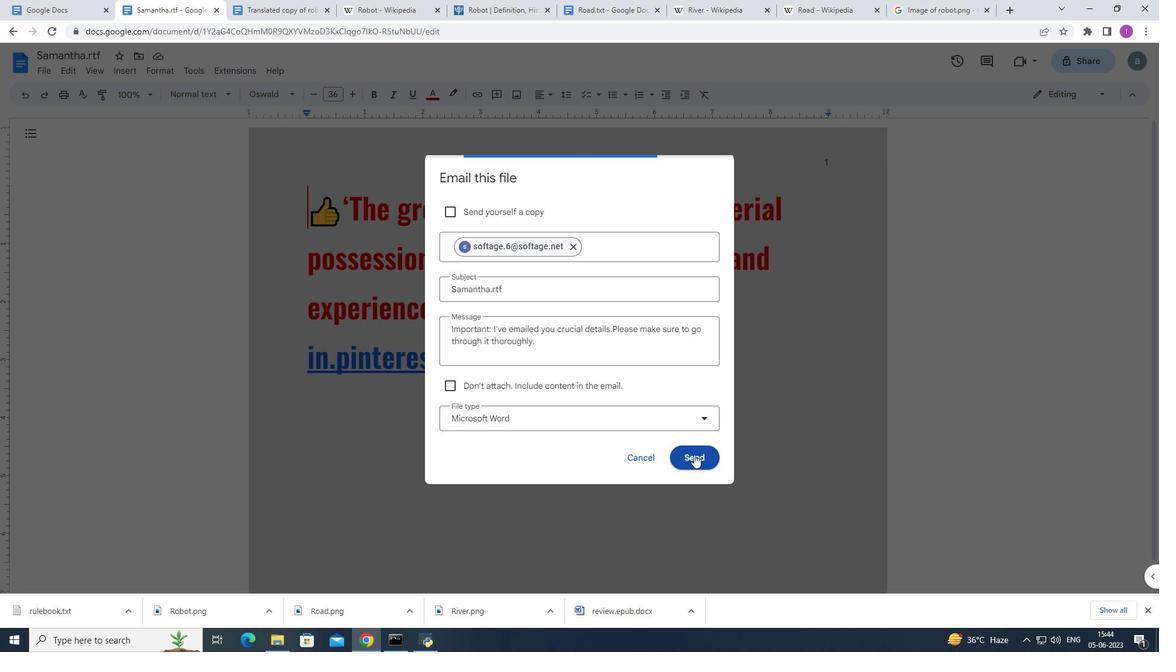 
